Task: Check the sale-to-list ratio of air conditioning unit in the last 1 year.
Action: Mouse moved to (867, 192)
Screenshot: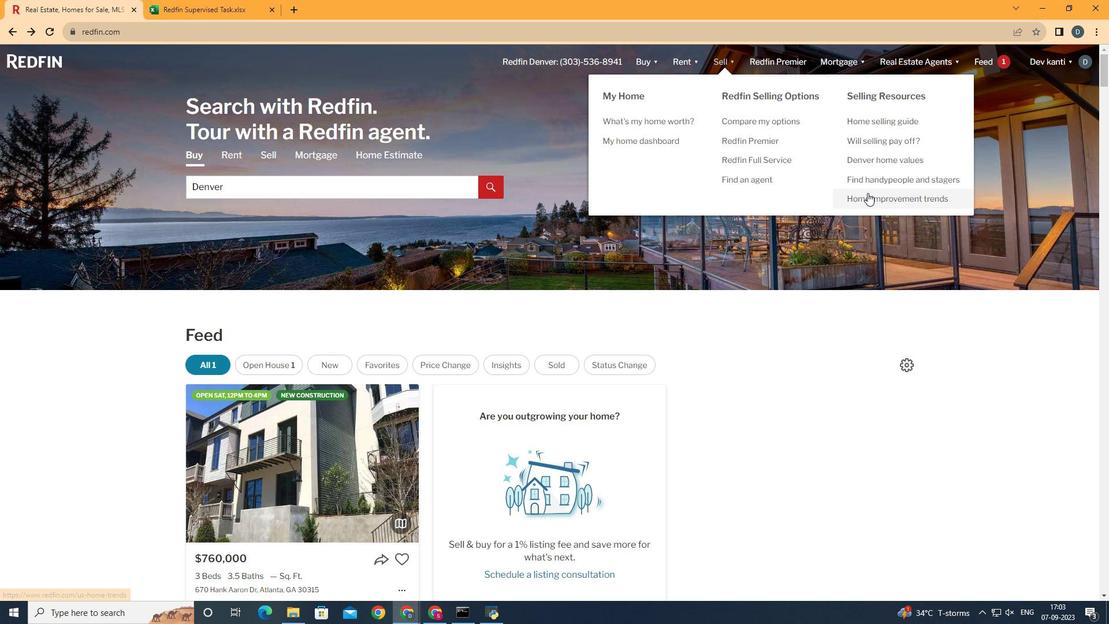 
Action: Mouse pressed left at (867, 192)
Screenshot: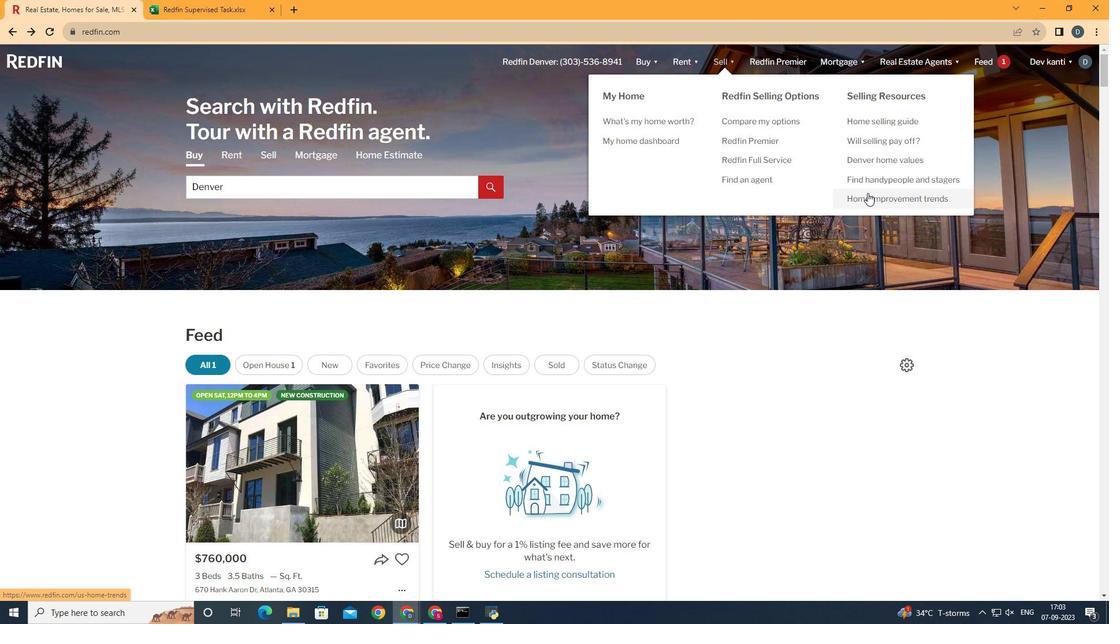 
Action: Mouse moved to (290, 228)
Screenshot: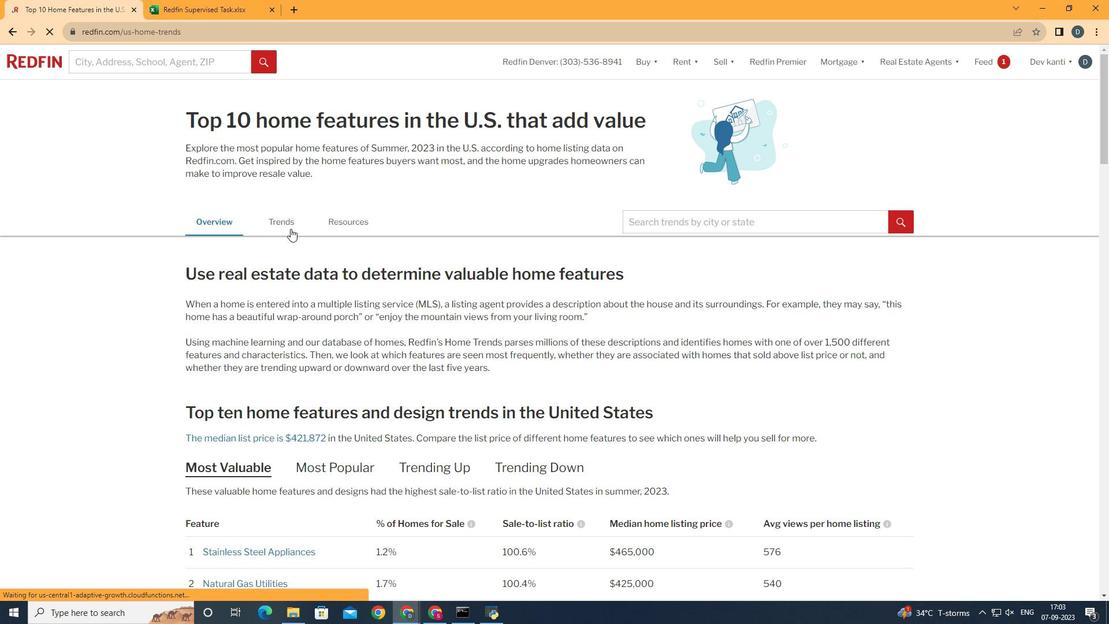 
Action: Mouse pressed left at (290, 228)
Screenshot: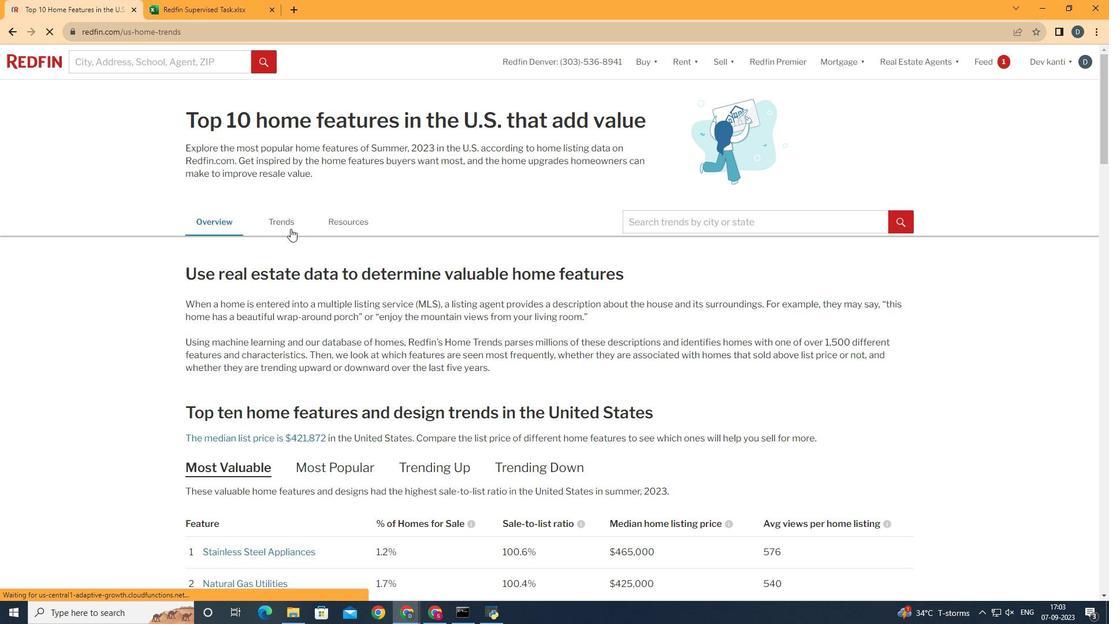 
Action: Mouse moved to (608, 309)
Screenshot: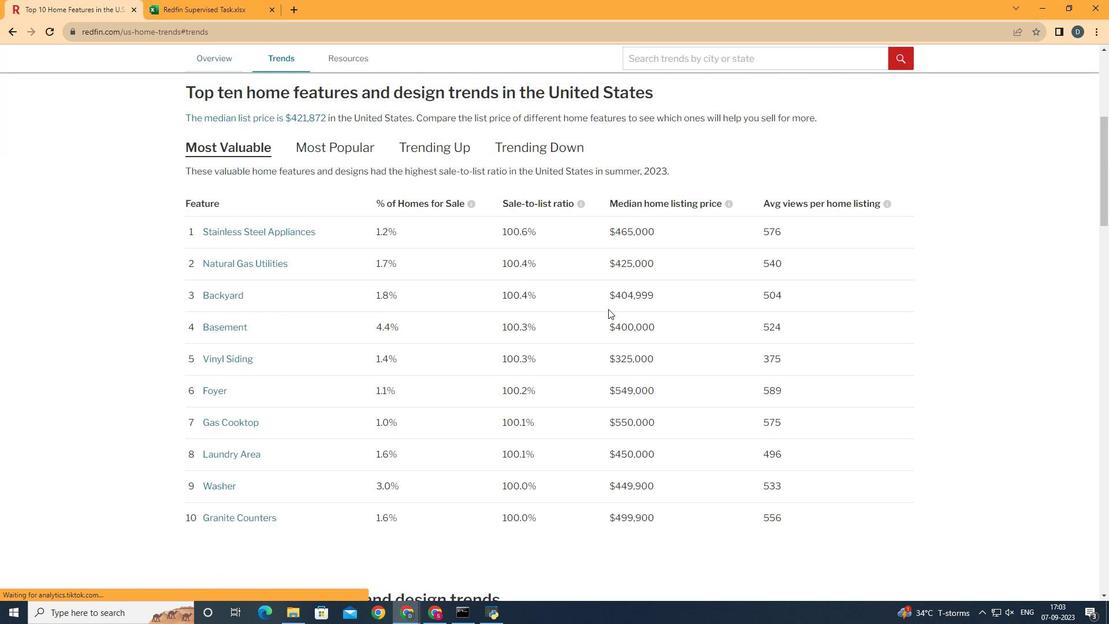 
Action: Mouse scrolled (608, 308) with delta (0, 0)
Screenshot: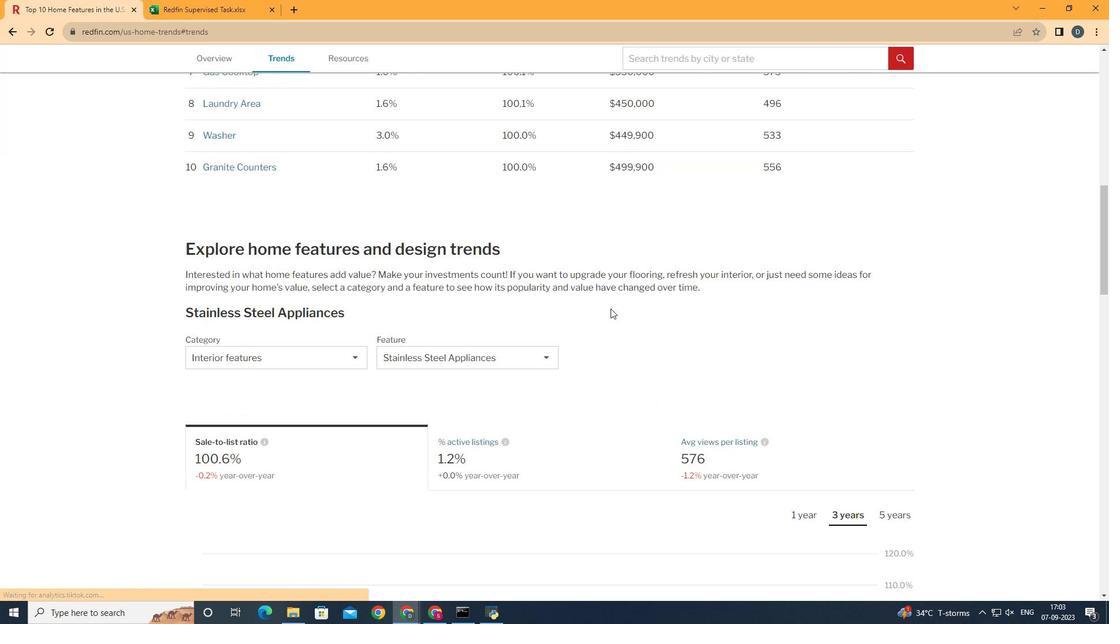 
Action: Mouse scrolled (608, 308) with delta (0, 0)
Screenshot: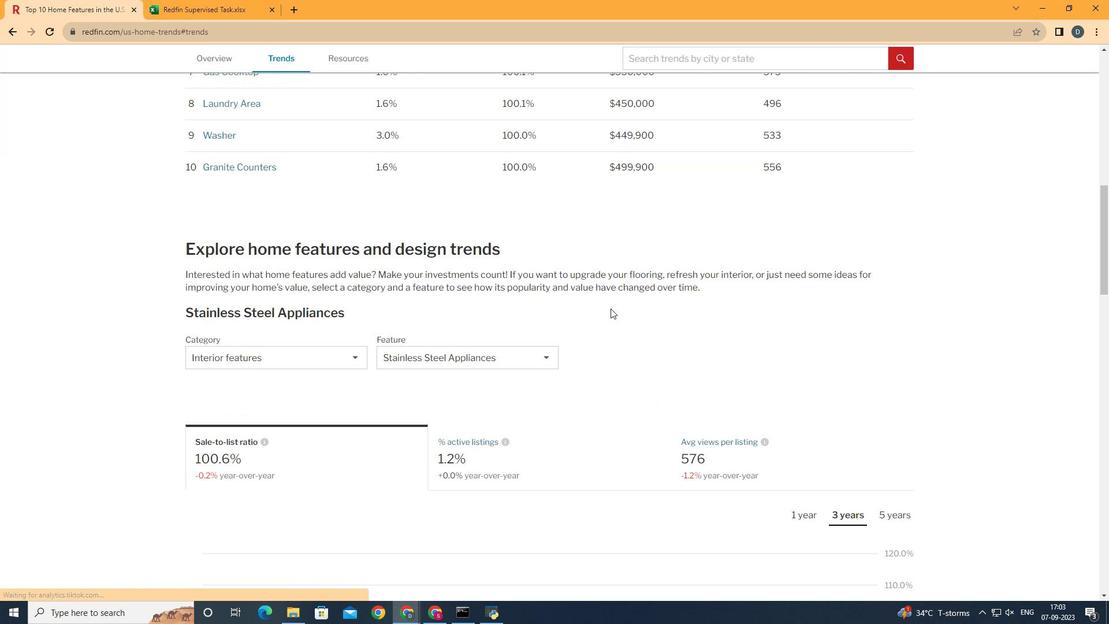 
Action: Mouse scrolled (608, 308) with delta (0, 0)
Screenshot: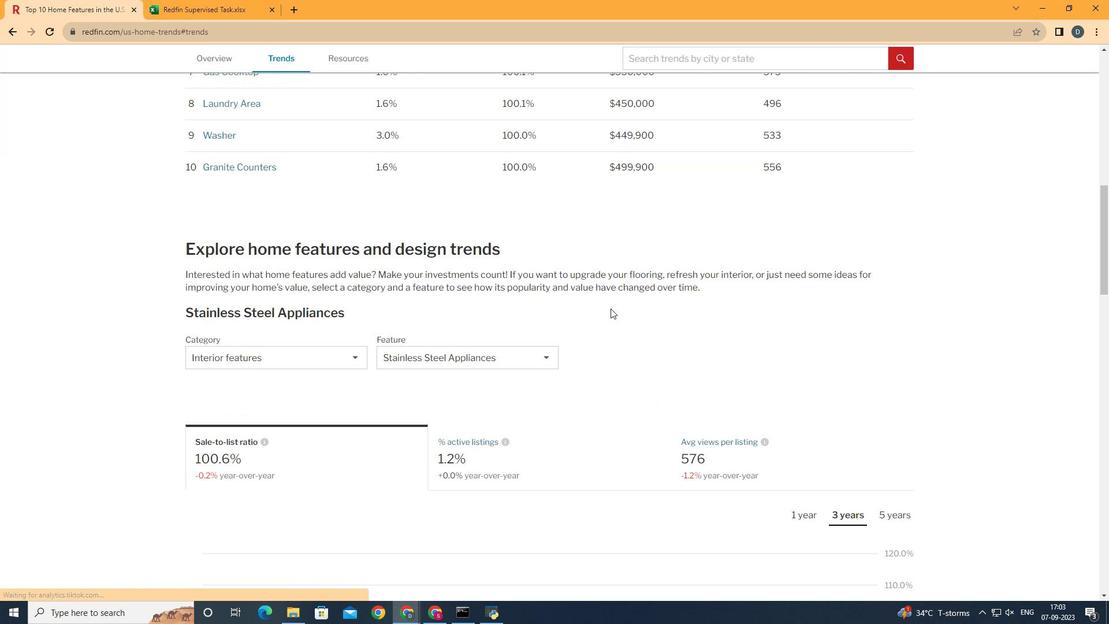 
Action: Mouse scrolled (608, 308) with delta (0, 0)
Screenshot: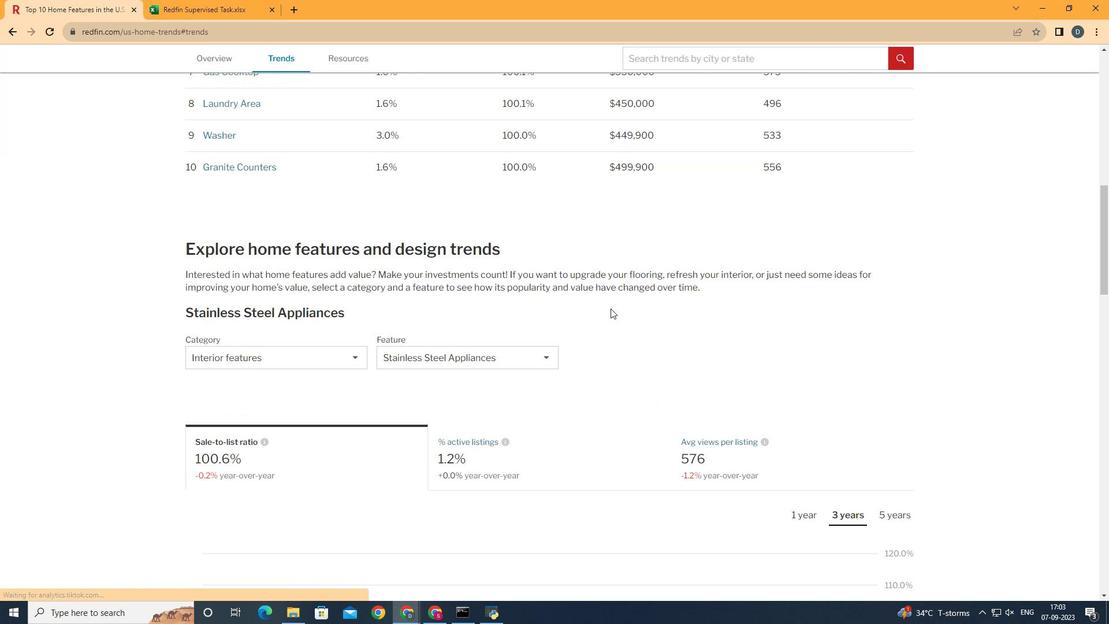 
Action: Mouse scrolled (608, 308) with delta (0, 0)
Screenshot: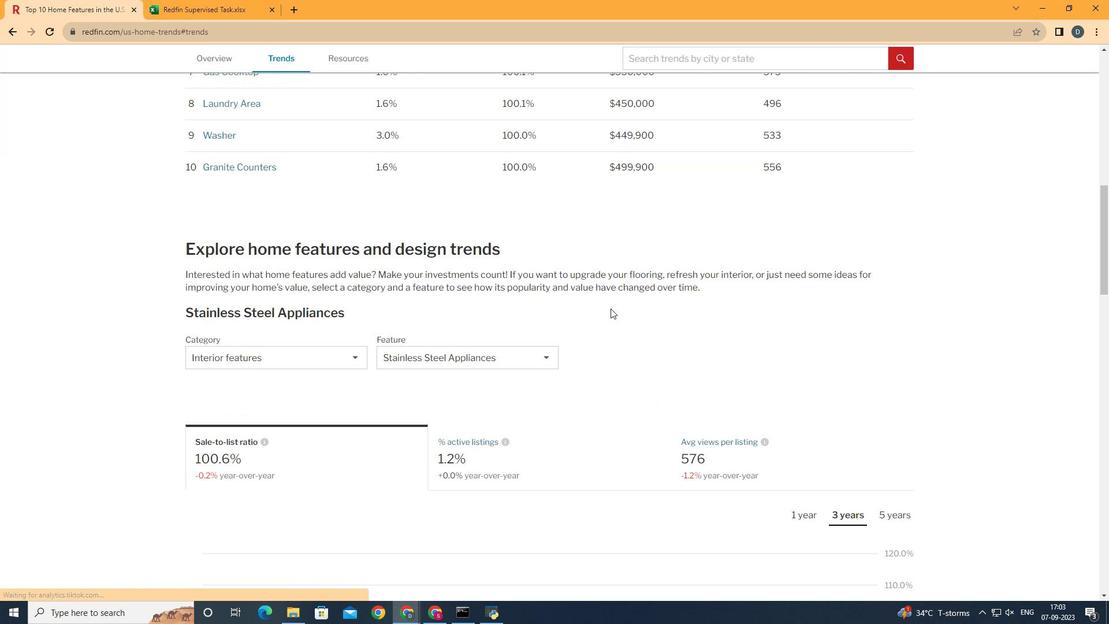 
Action: Mouse moved to (609, 308)
Screenshot: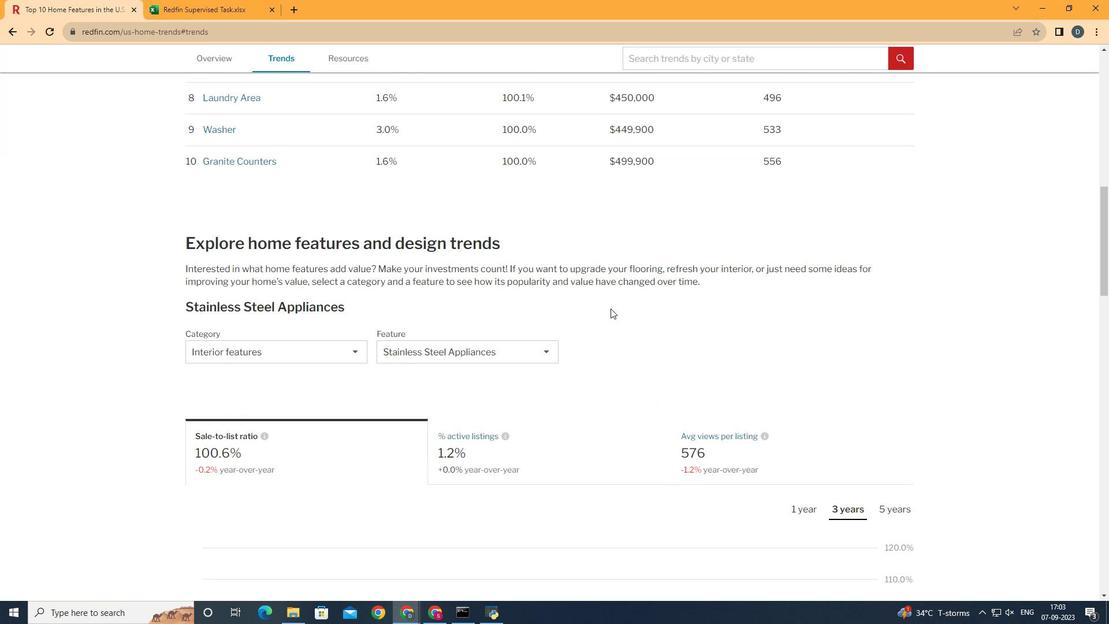 
Action: Mouse scrolled (609, 307) with delta (0, 0)
Screenshot: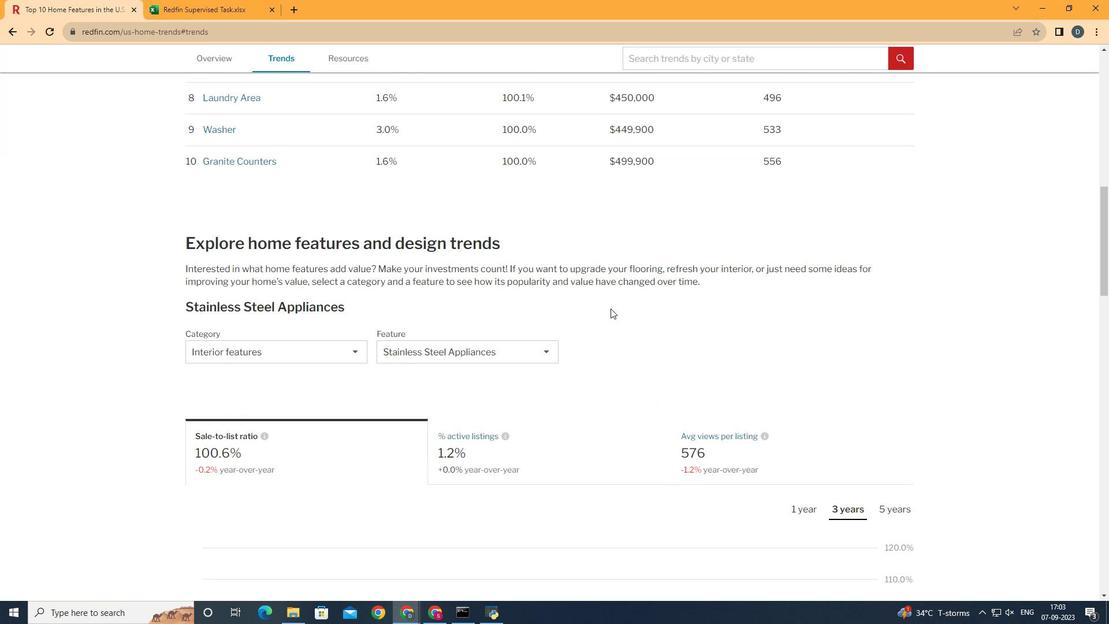 
Action: Mouse moved to (280, 357)
Screenshot: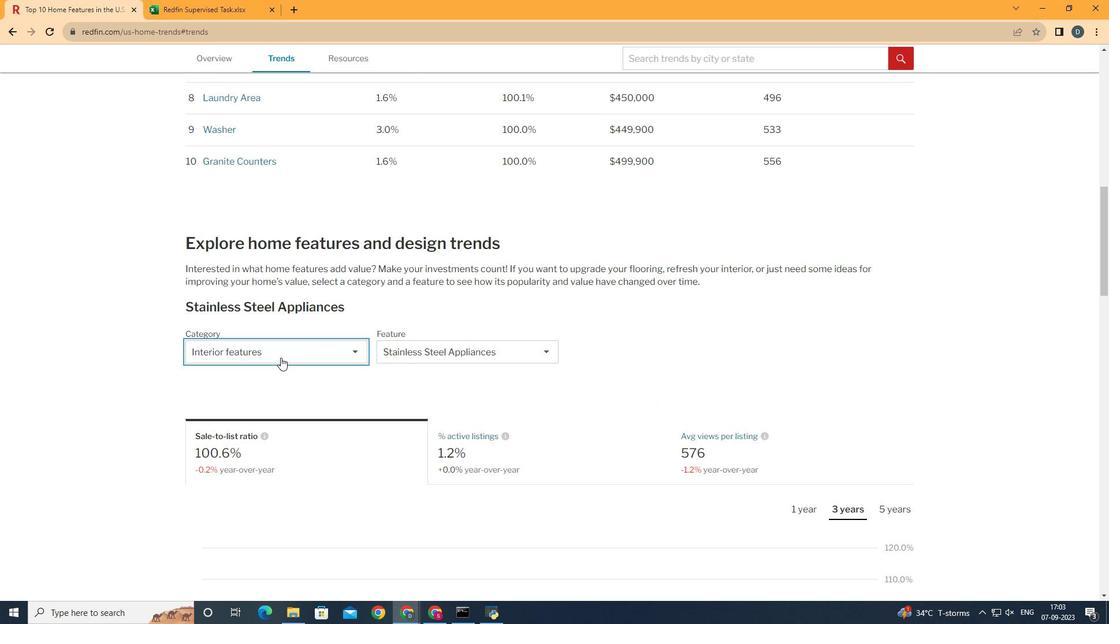 
Action: Mouse pressed left at (280, 357)
Screenshot: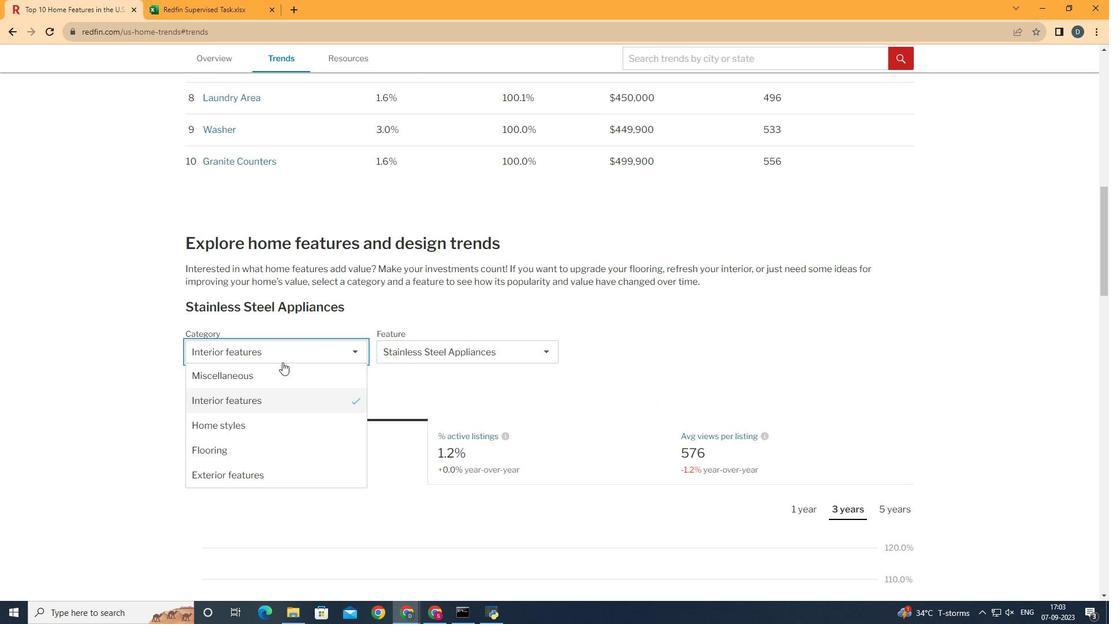 
Action: Mouse moved to (338, 402)
Screenshot: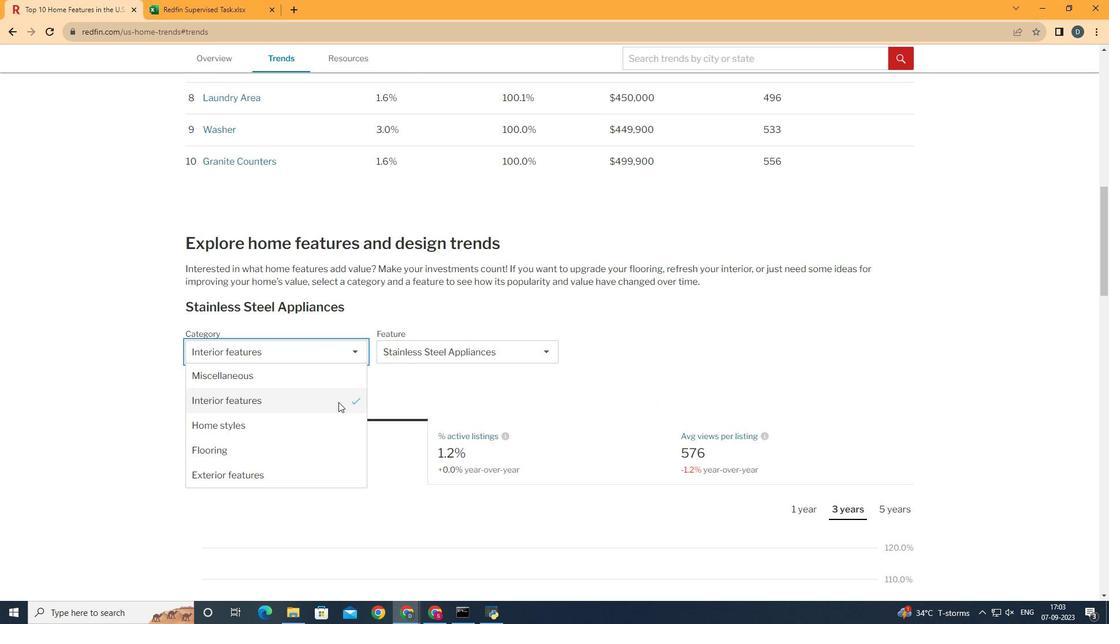 
Action: Mouse pressed left at (338, 402)
Screenshot: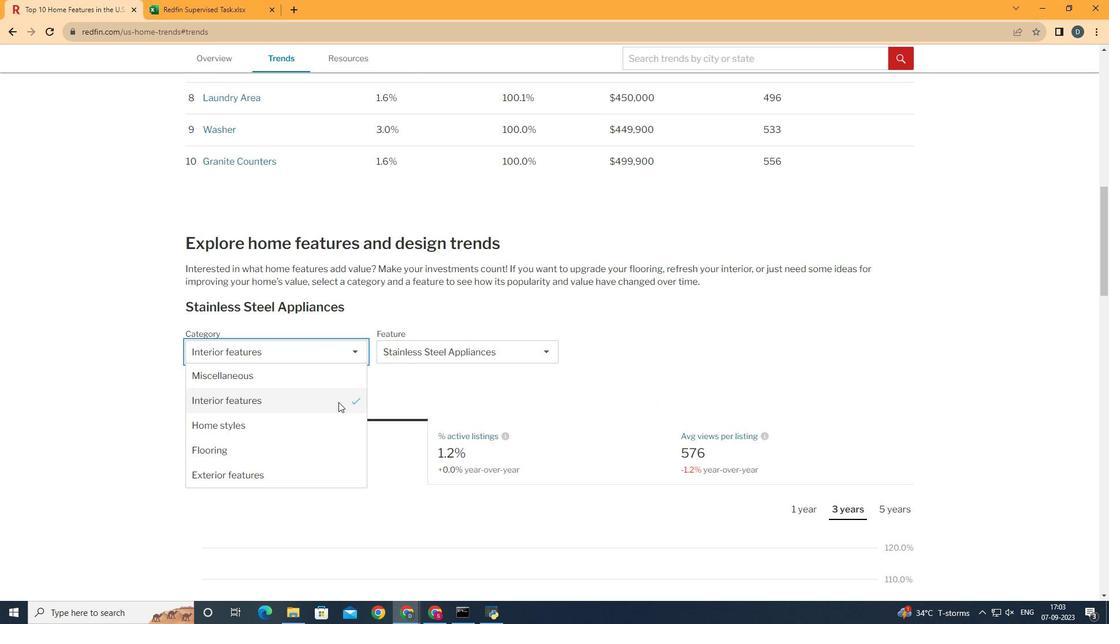 
Action: Mouse moved to (477, 354)
Screenshot: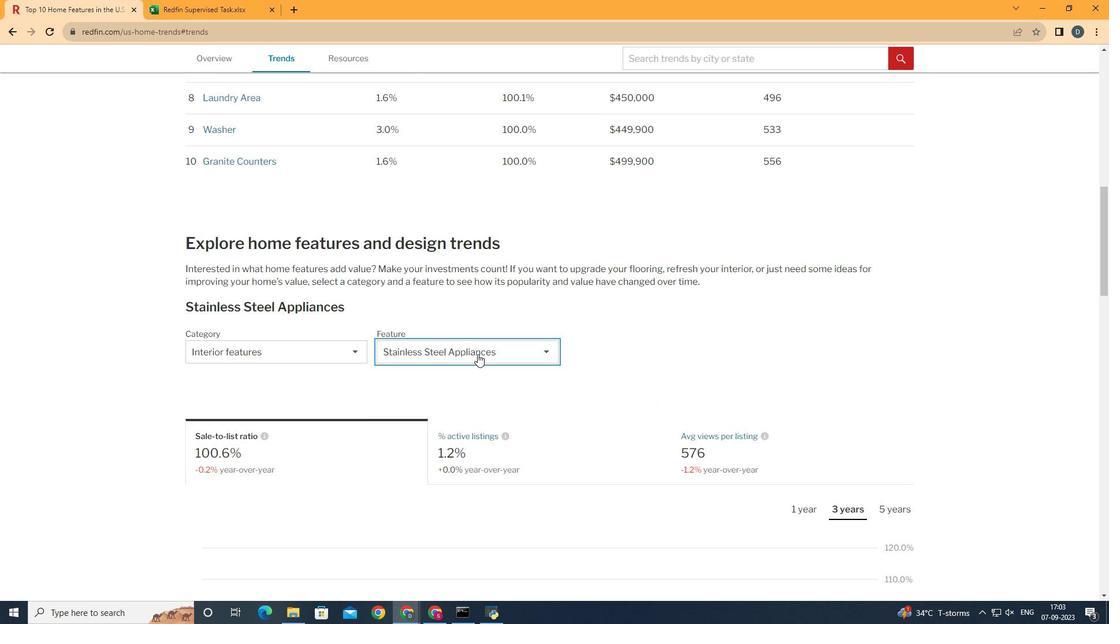
Action: Mouse pressed left at (477, 354)
Screenshot: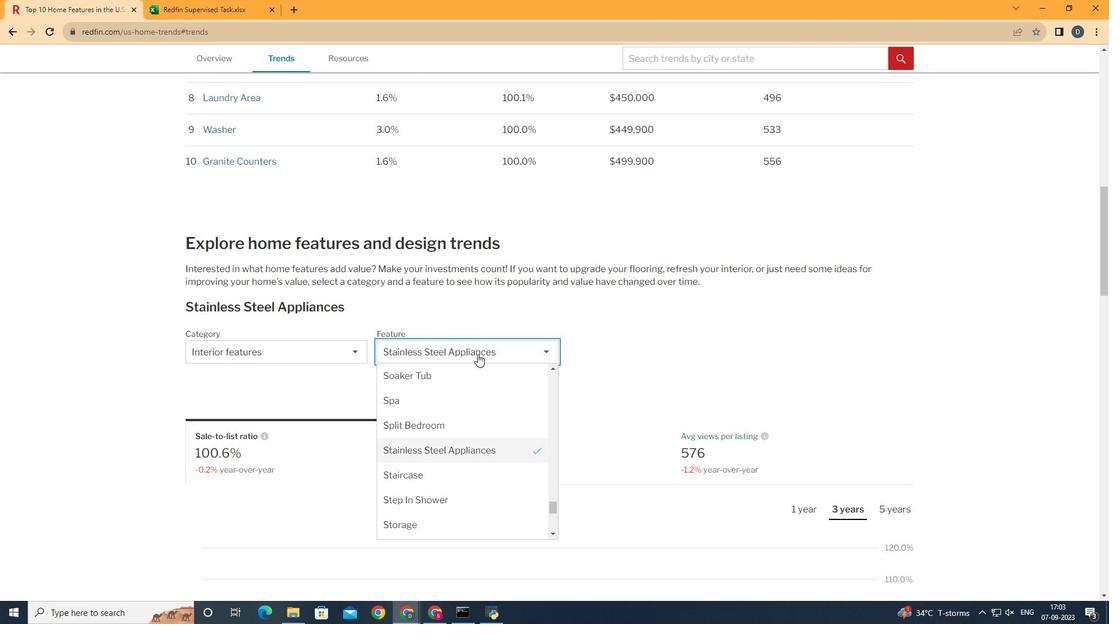 
Action: Mouse moved to (555, 507)
Screenshot: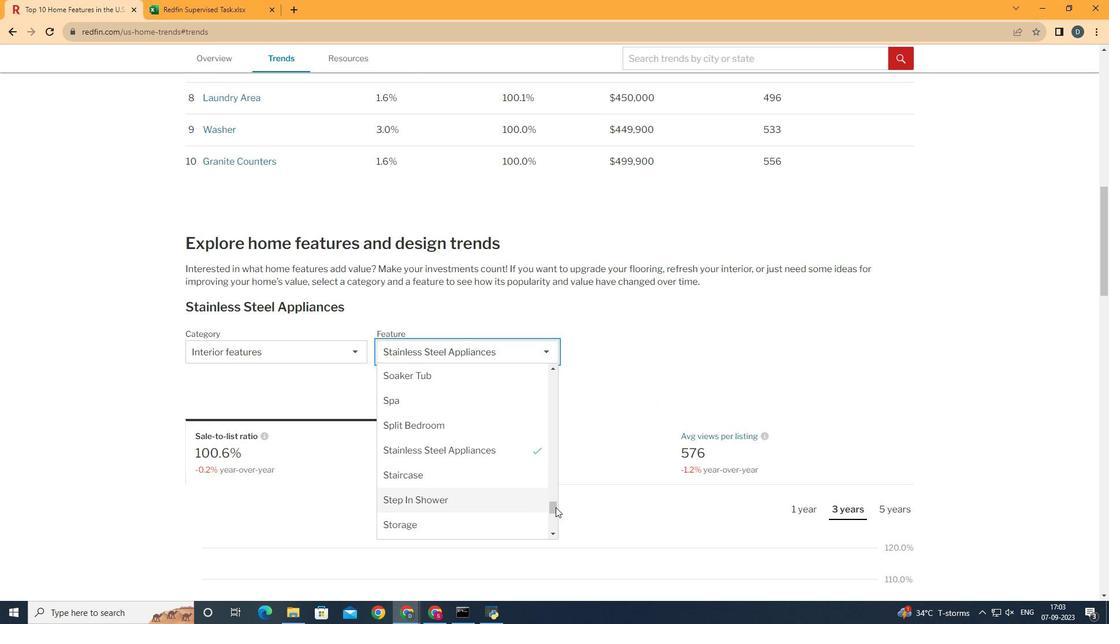 
Action: Mouse pressed left at (555, 507)
Screenshot: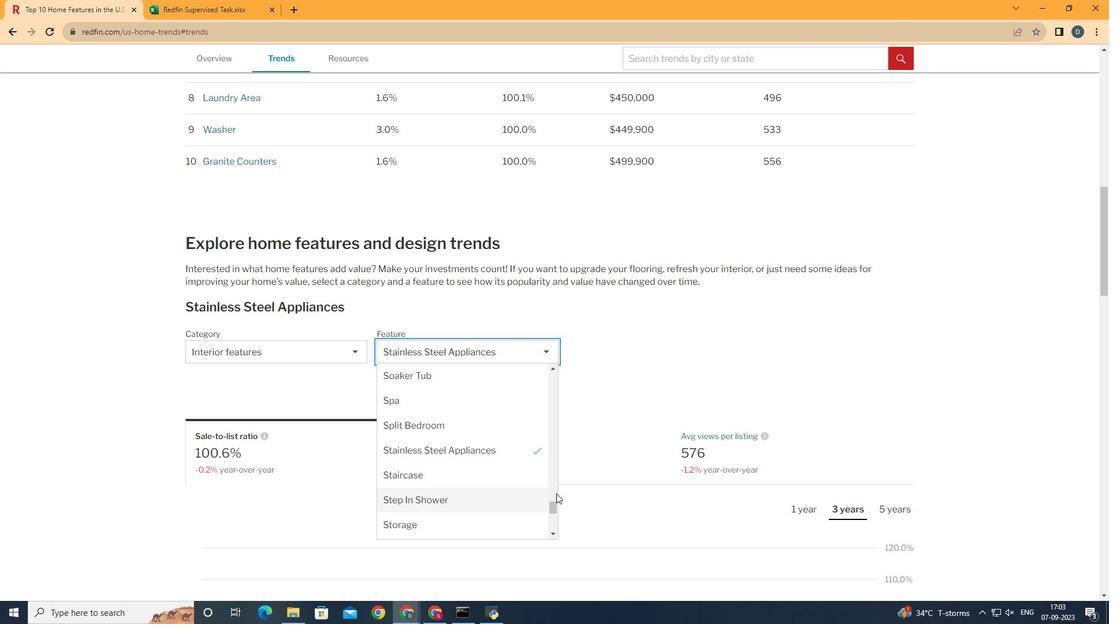 
Action: Mouse moved to (516, 412)
Screenshot: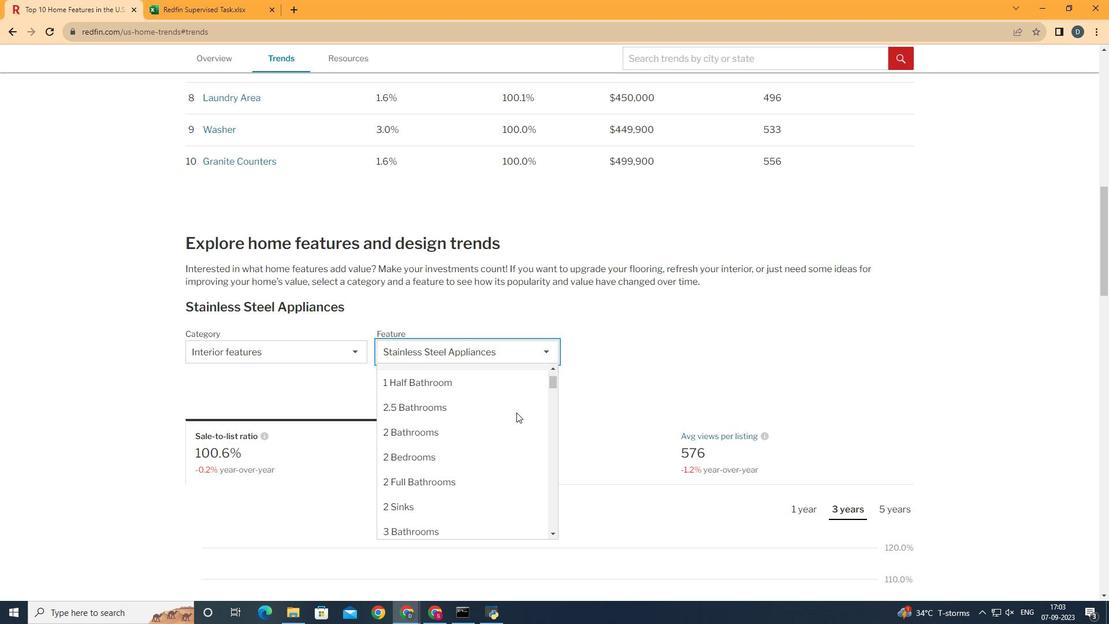 
Action: Mouse scrolled (516, 411) with delta (0, 0)
Screenshot: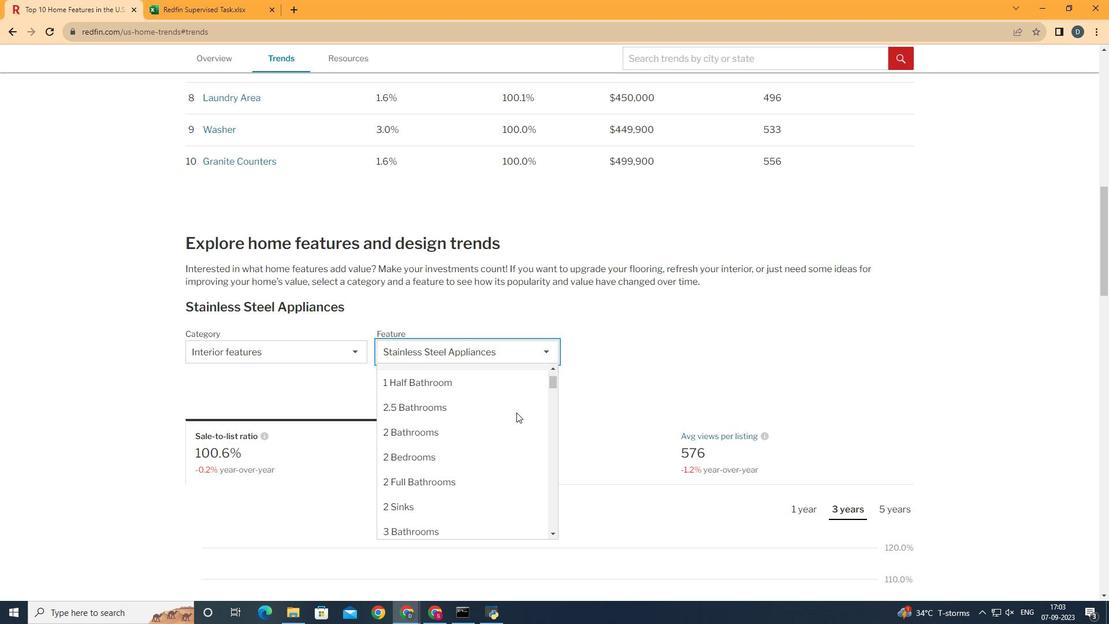 
Action: Mouse scrolled (516, 411) with delta (0, 0)
Screenshot: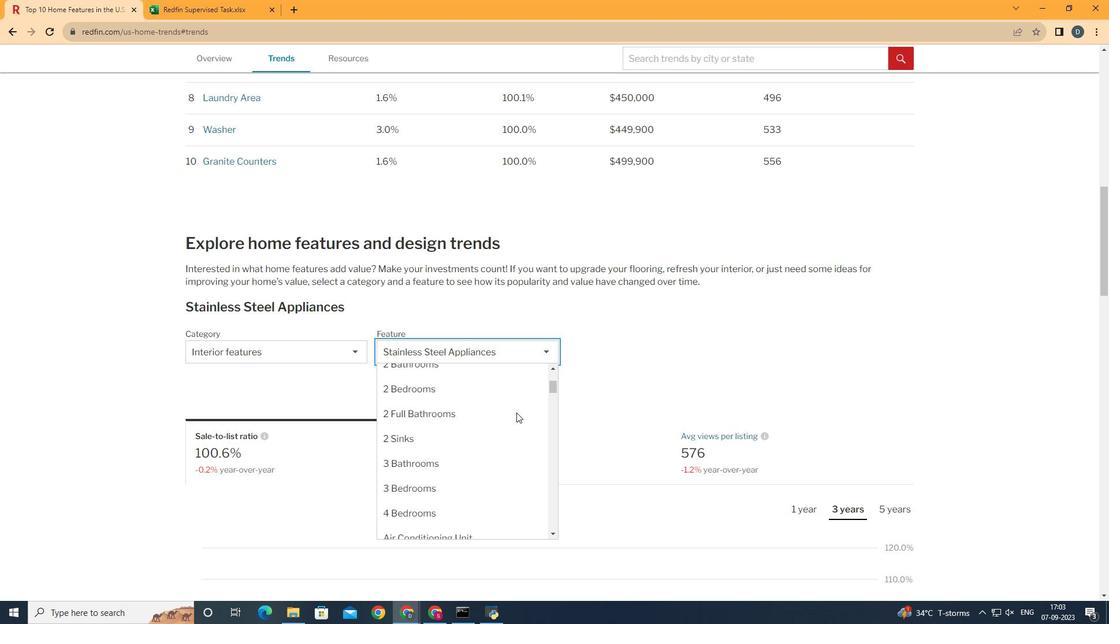 
Action: Mouse moved to (515, 414)
Screenshot: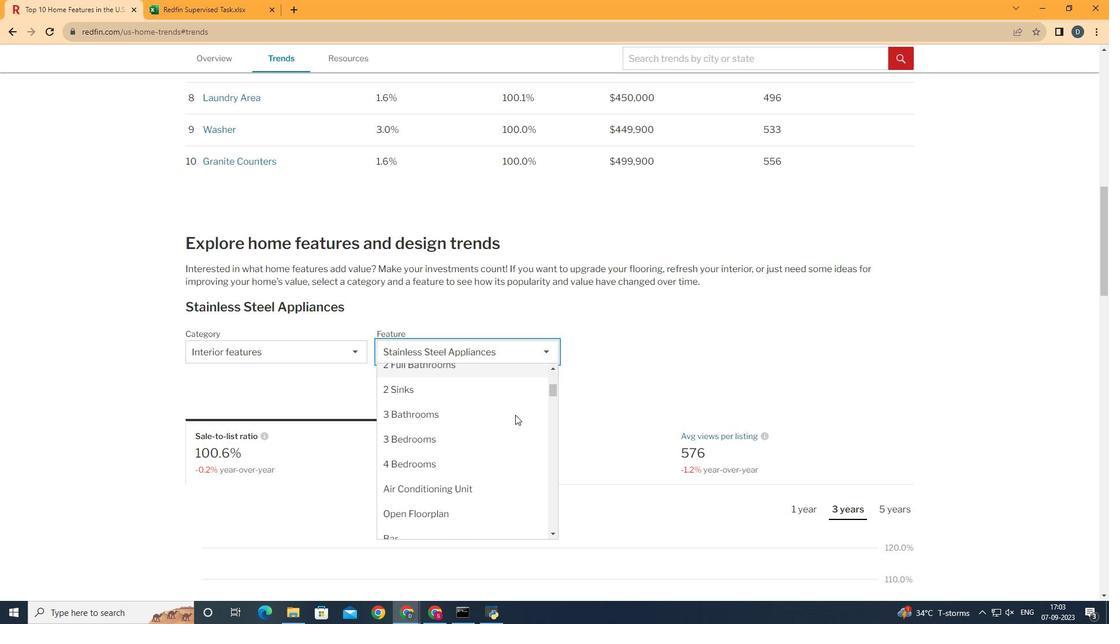 
Action: Mouse scrolled (515, 414) with delta (0, 0)
Screenshot: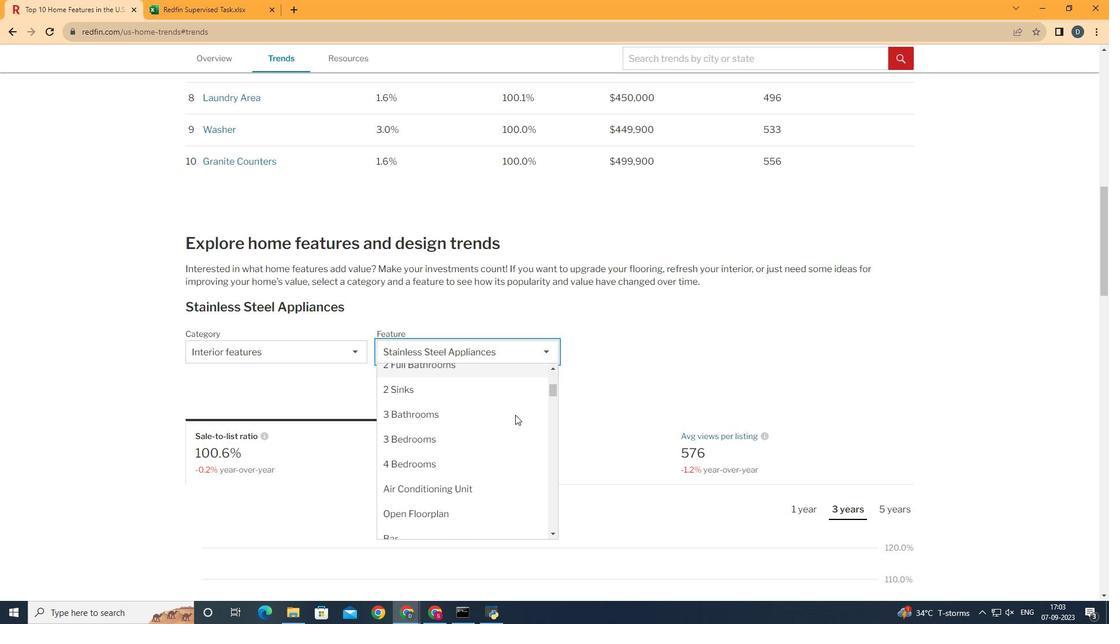 
Action: Mouse moved to (494, 479)
Screenshot: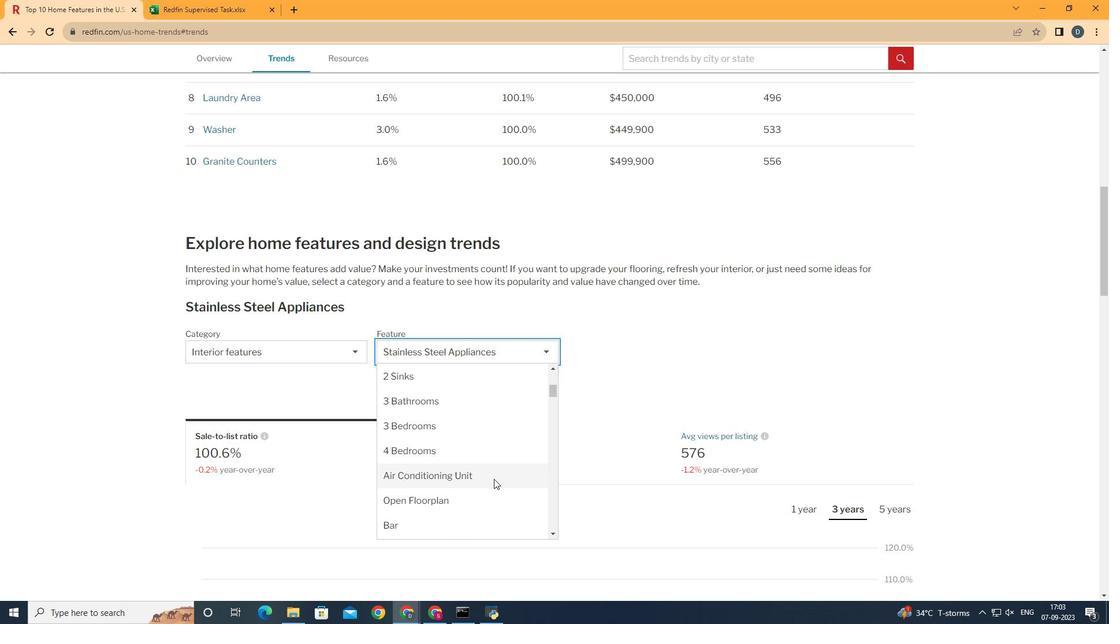 
Action: Mouse scrolled (494, 478) with delta (0, 0)
Screenshot: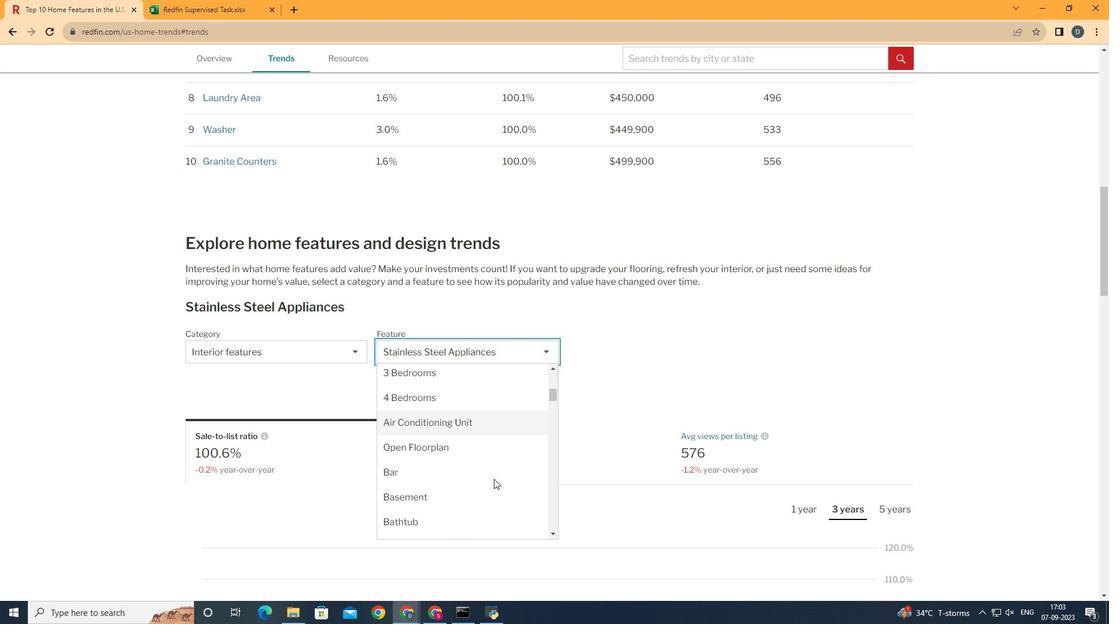 
Action: Mouse scrolled (494, 478) with delta (0, 0)
Screenshot: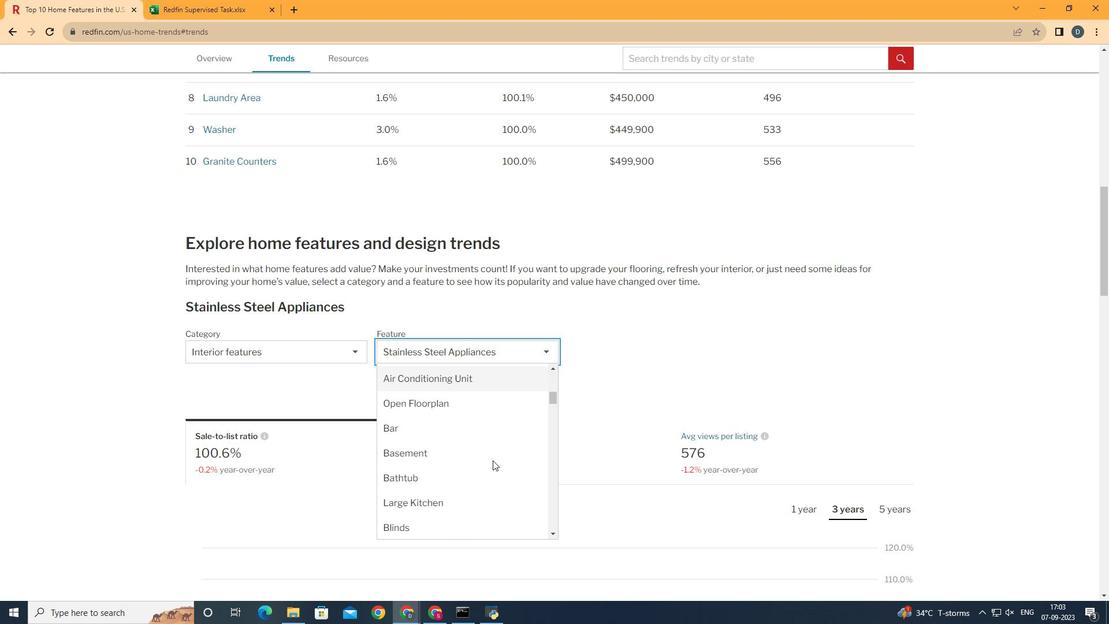 
Action: Mouse moved to (489, 387)
Screenshot: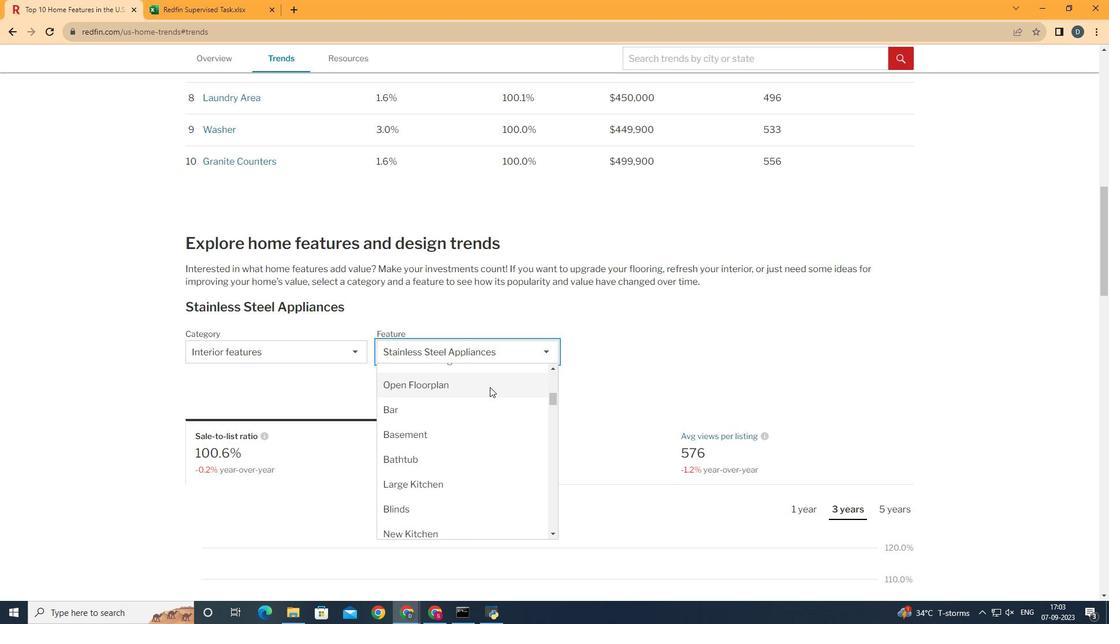
Action: Mouse scrolled (489, 387) with delta (0, 0)
Screenshot: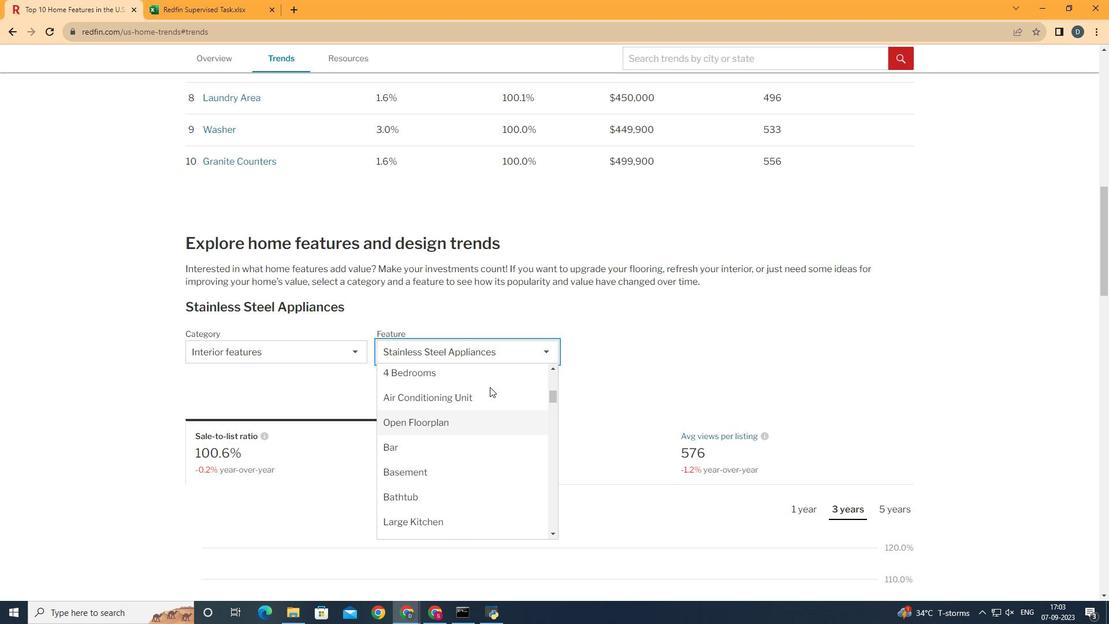 
Action: Mouse moved to (498, 412)
Screenshot: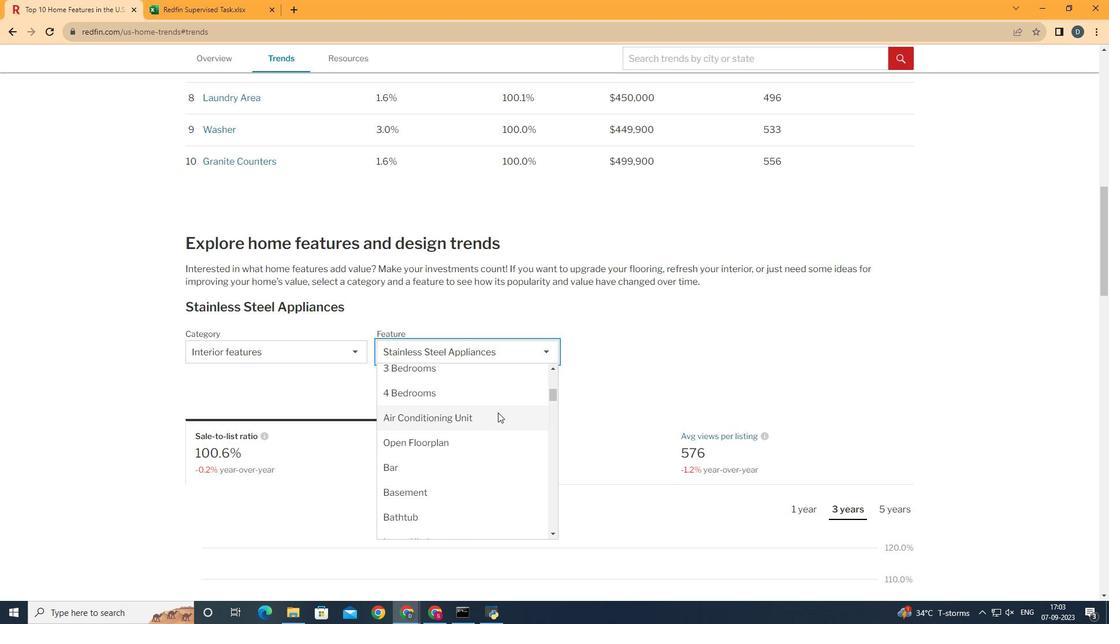 
Action: Mouse pressed left at (498, 412)
Screenshot: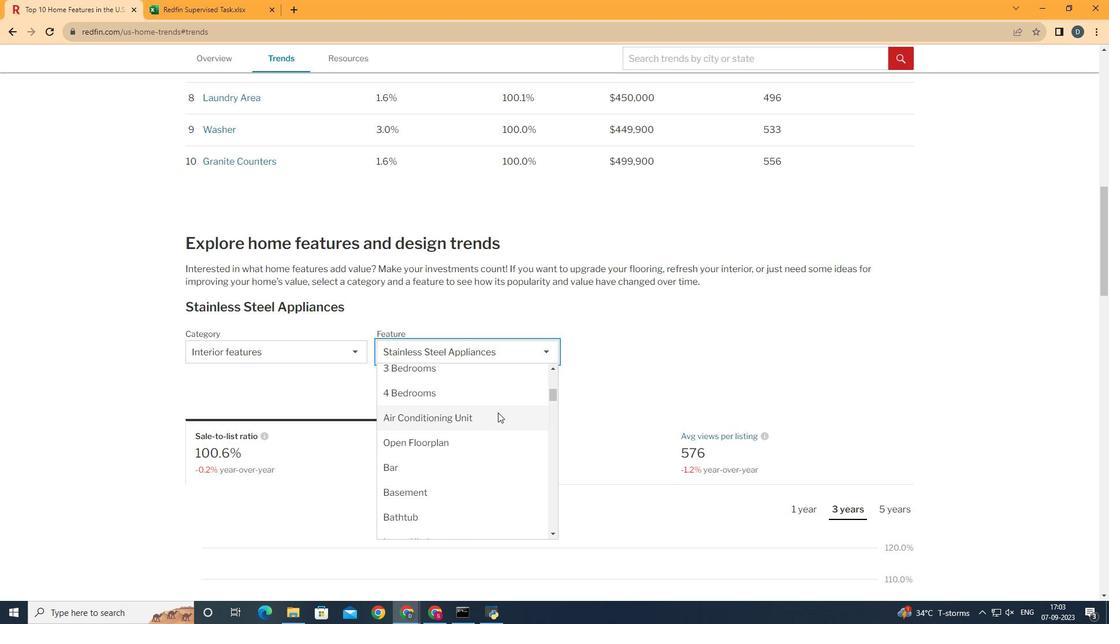 
Action: Mouse moved to (390, 437)
Screenshot: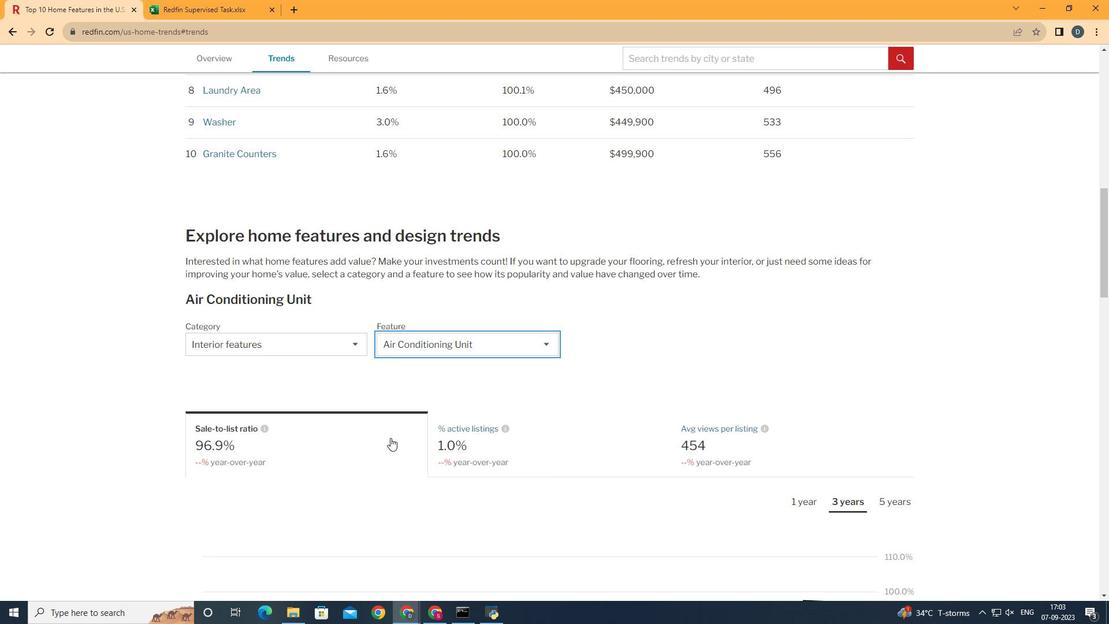 
Action: Mouse scrolled (390, 437) with delta (0, 0)
Screenshot: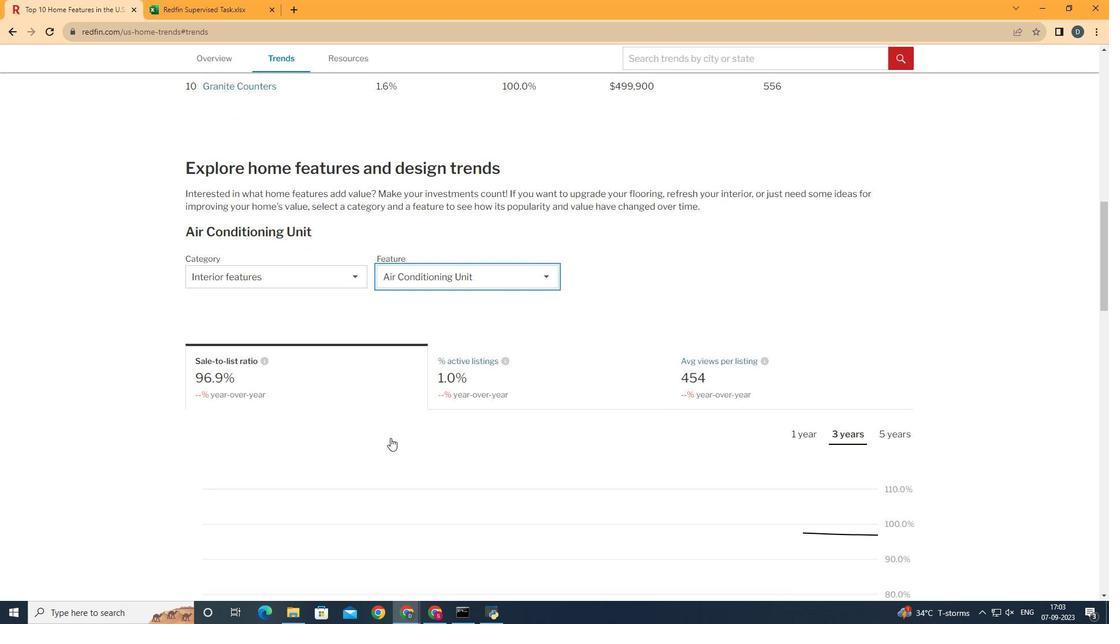 
Action: Mouse scrolled (390, 437) with delta (0, 0)
Screenshot: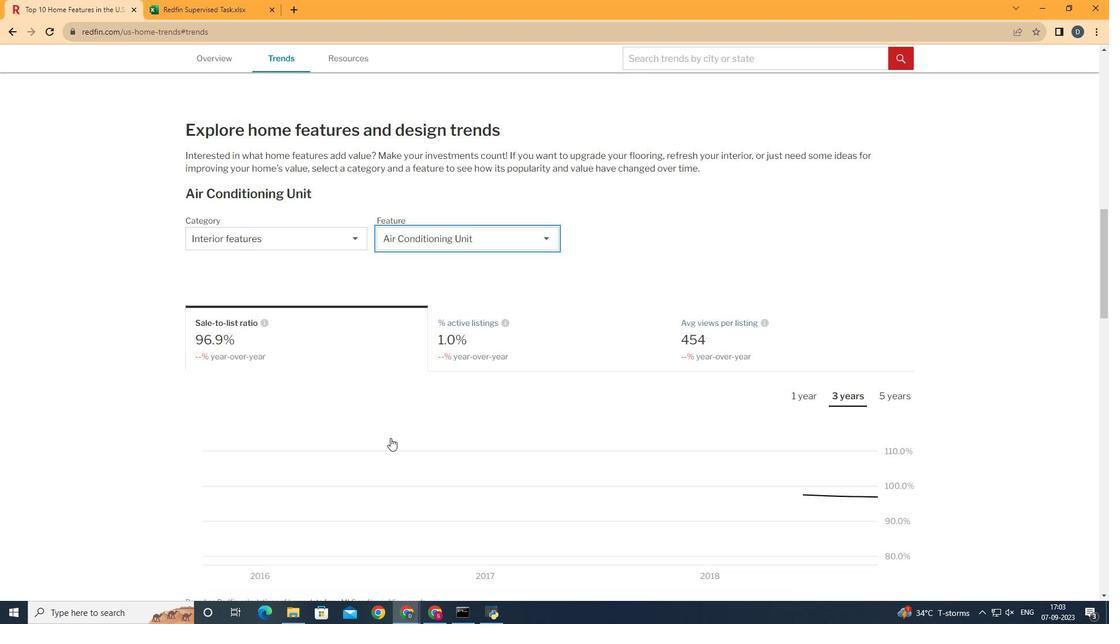 
Action: Mouse moved to (750, 424)
Screenshot: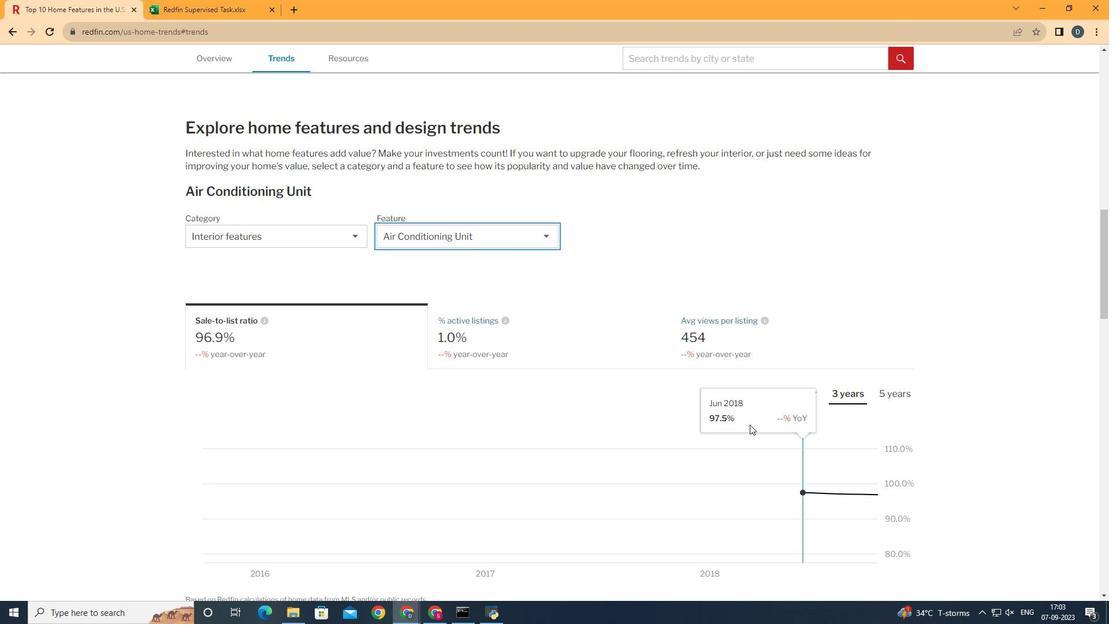
Action: Mouse scrolled (750, 424) with delta (0, 0)
Screenshot: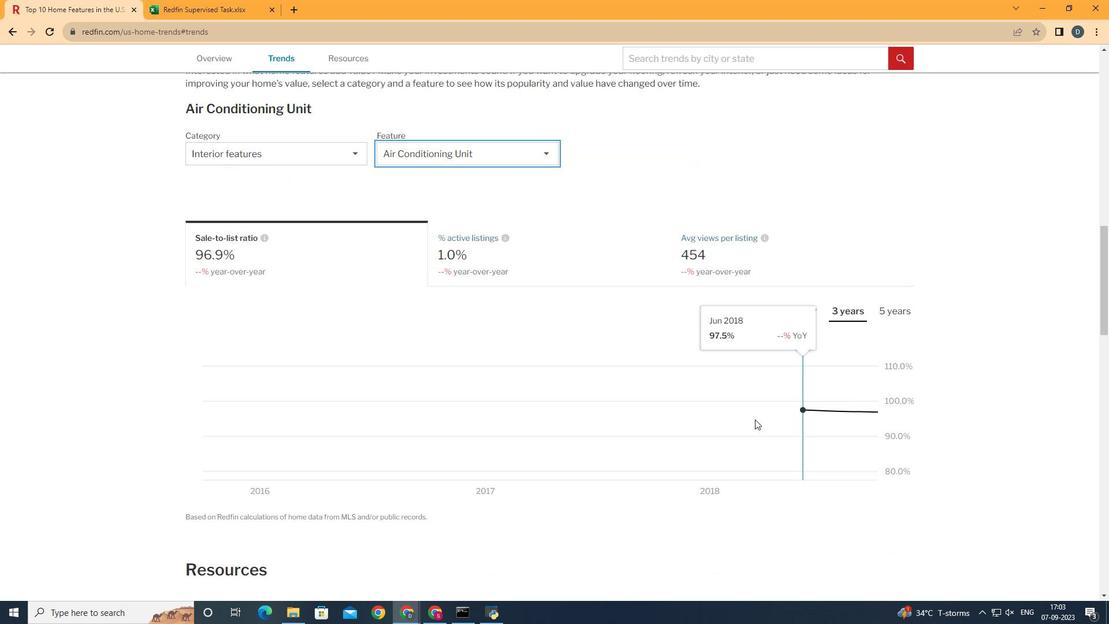 
Action: Mouse scrolled (750, 424) with delta (0, 0)
Screenshot: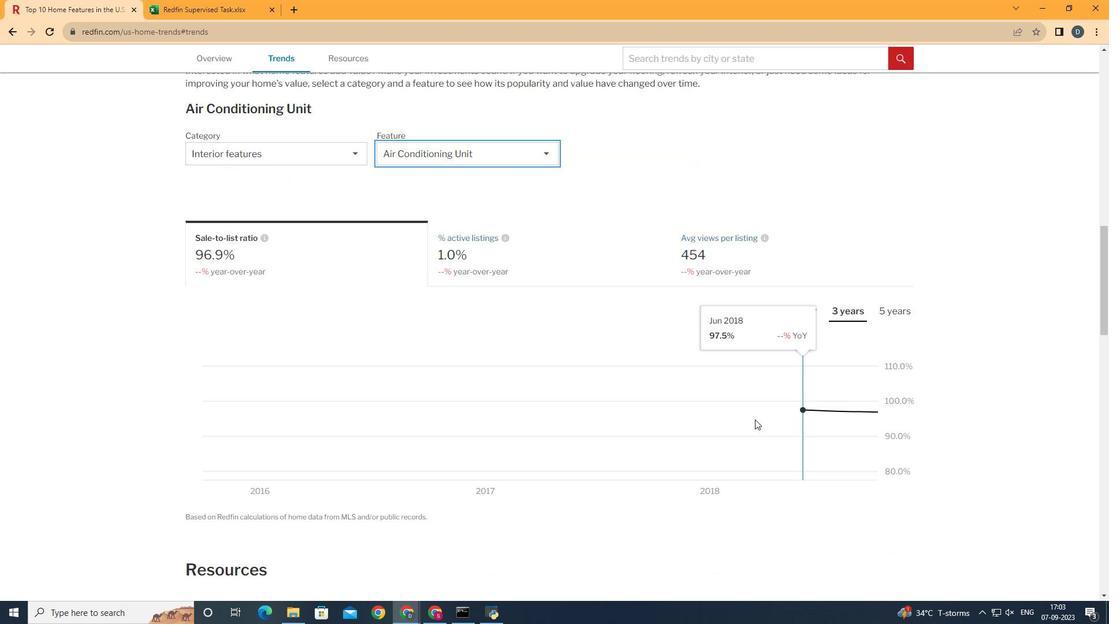 
Action: Mouse moved to (800, 279)
Screenshot: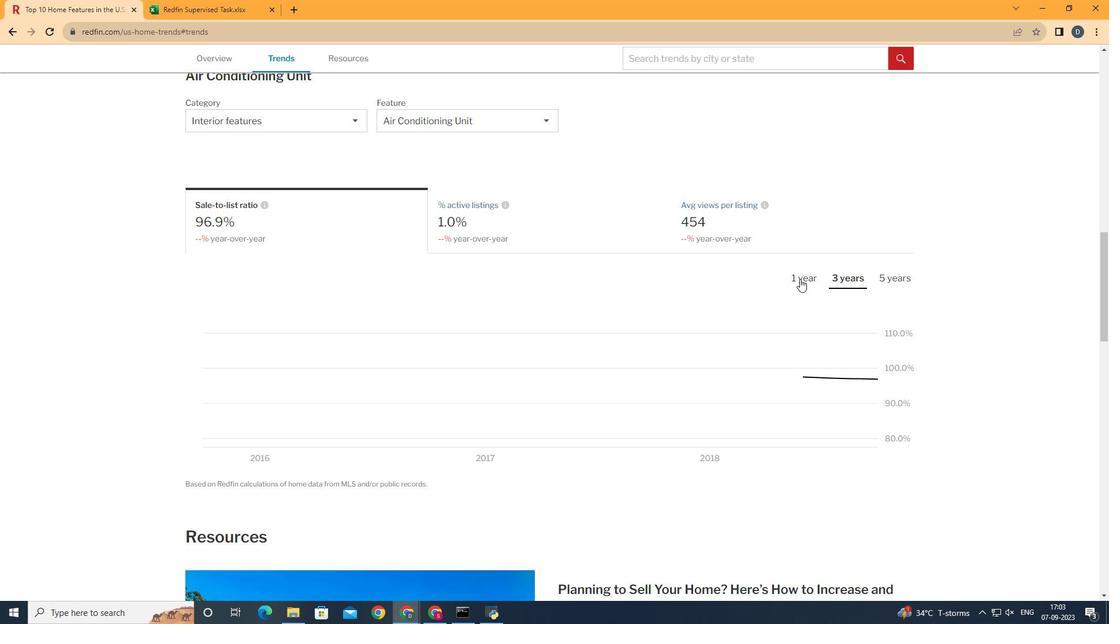 
Action: Mouse pressed left at (800, 279)
Screenshot: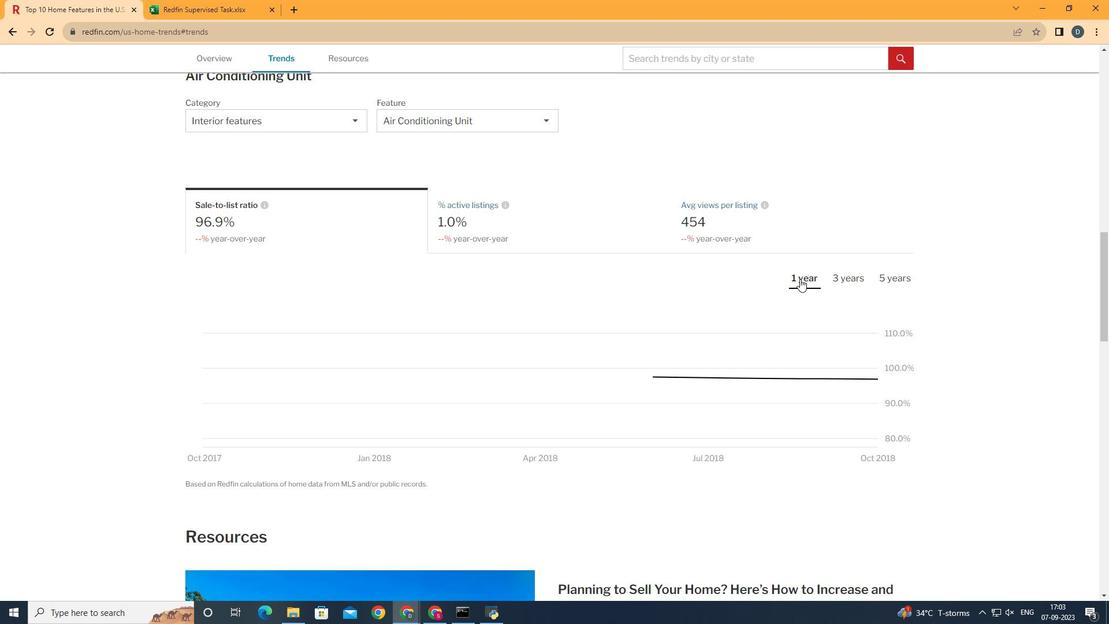 
Action: Mouse moved to (1093, 342)
Screenshot: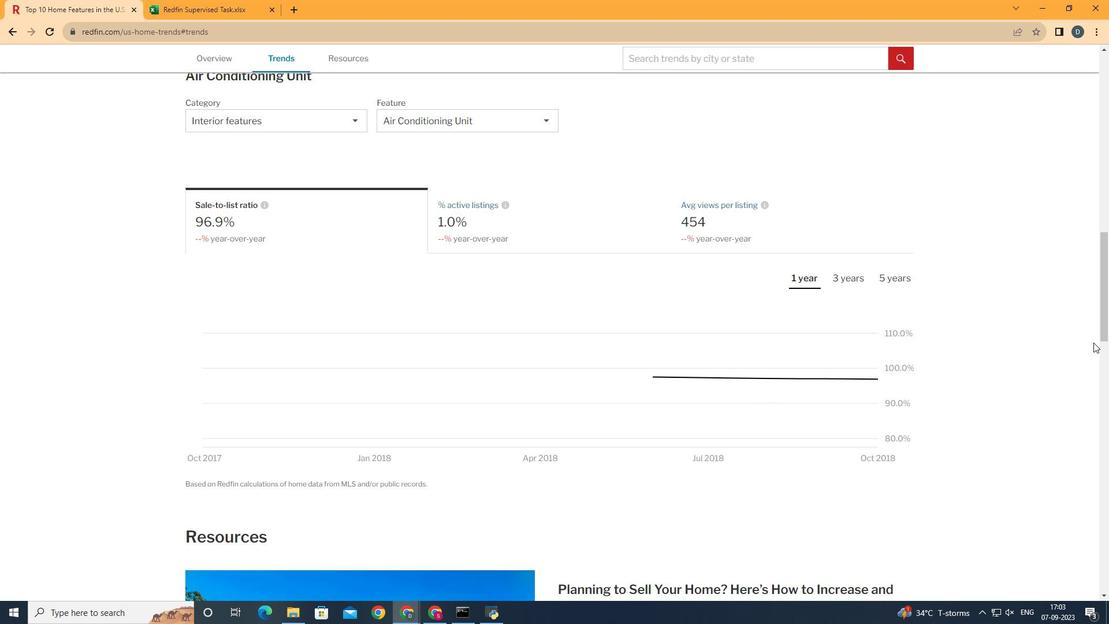 
